 Task: Locate the best spot for whale watching in the USA.
Action: Mouse moved to (101, 40)
Screenshot: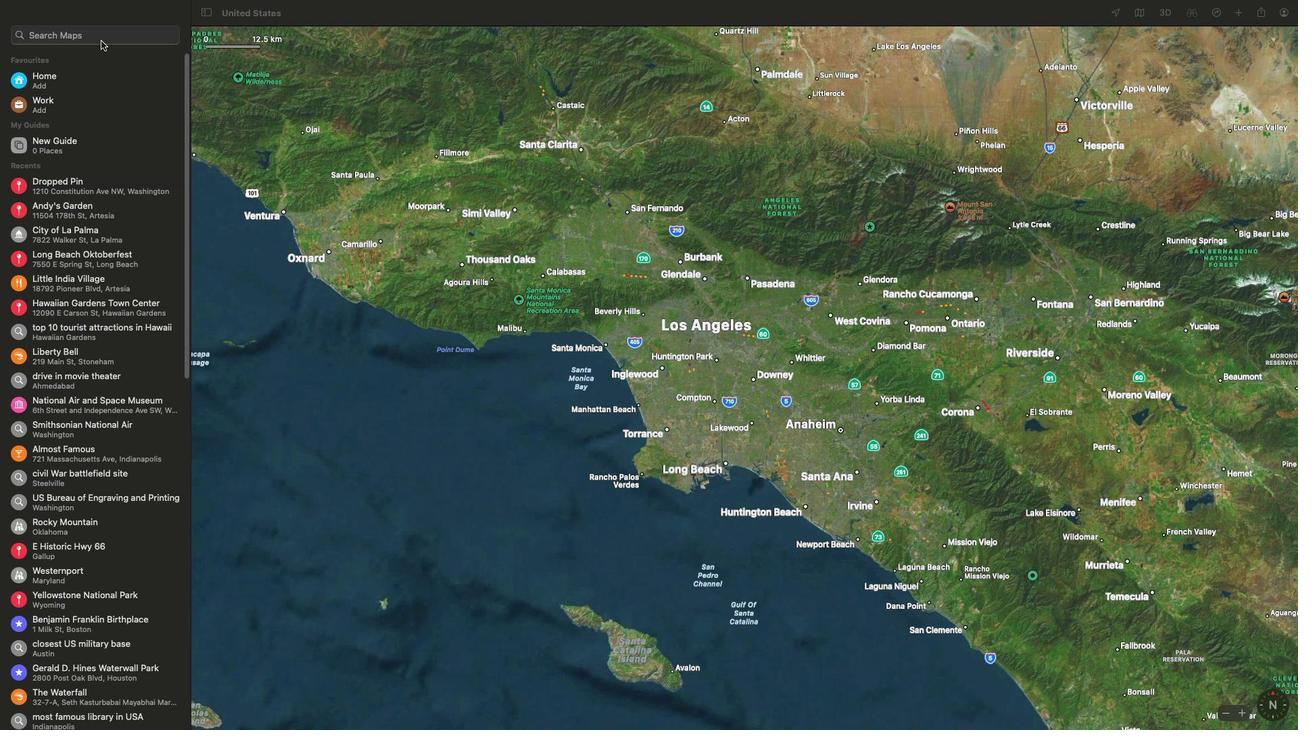
Action: Mouse pressed left at (101, 40)
Screenshot: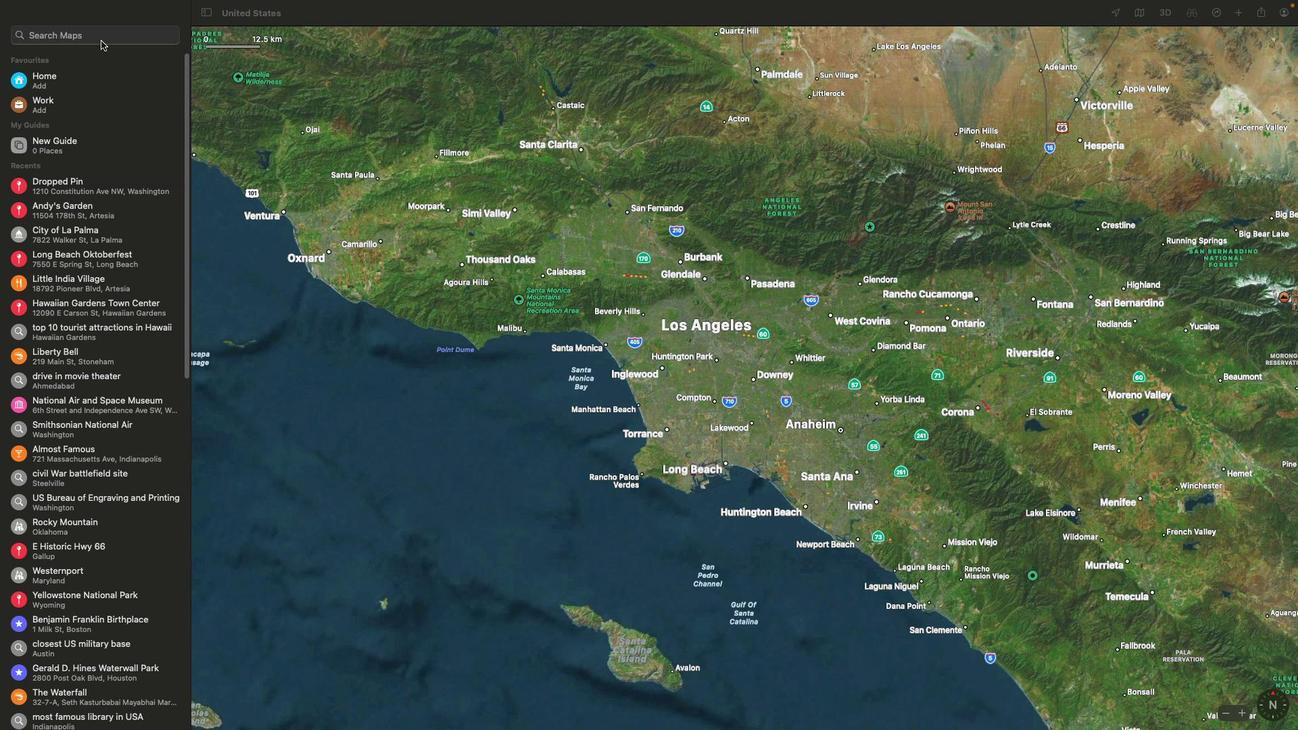 
Action: Key pressed 'w''h''a''l''e'Key.spaceKey.backspaceKey.backspaceKey.backspaceKey.backspaceKey.backspaceKey.backspaceKey.backspaceKey.backspace'b''e''s''t'Key.space's''p''o''t'Key.space'f''o''r'Key.space'w''h''a''l''e'Key.space'w''a''t''c''h''i''n''g'Key.space','Key.space'u''s''a'Key.enter
Screenshot: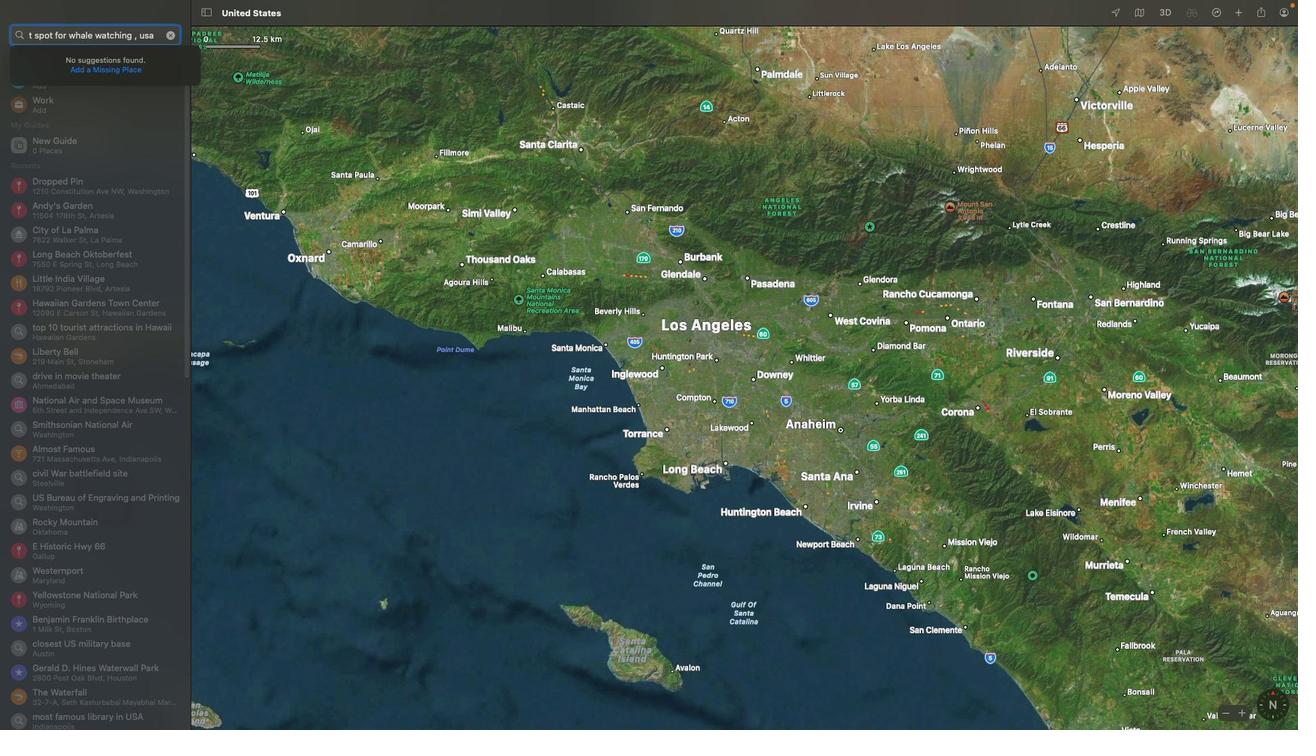 
Action: Mouse moved to (84, 34)
Screenshot: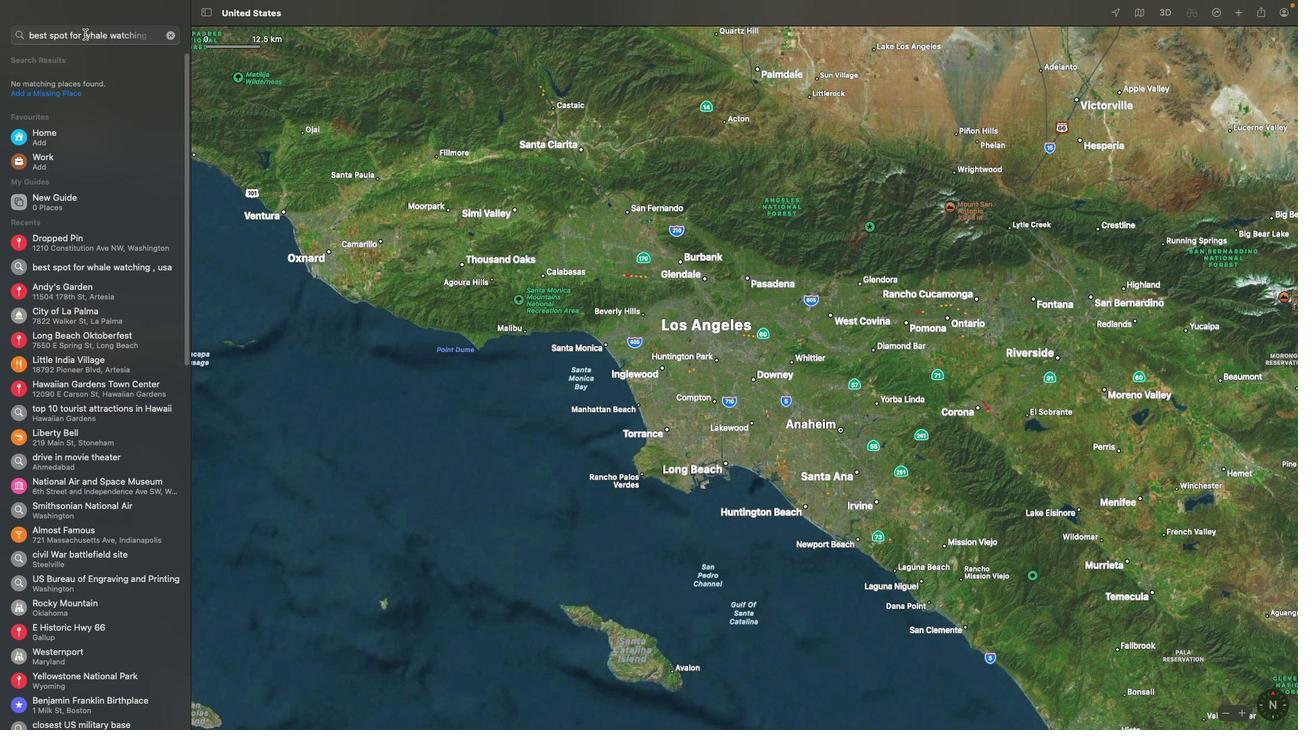 
Action: Mouse pressed left at (84, 34)
Screenshot: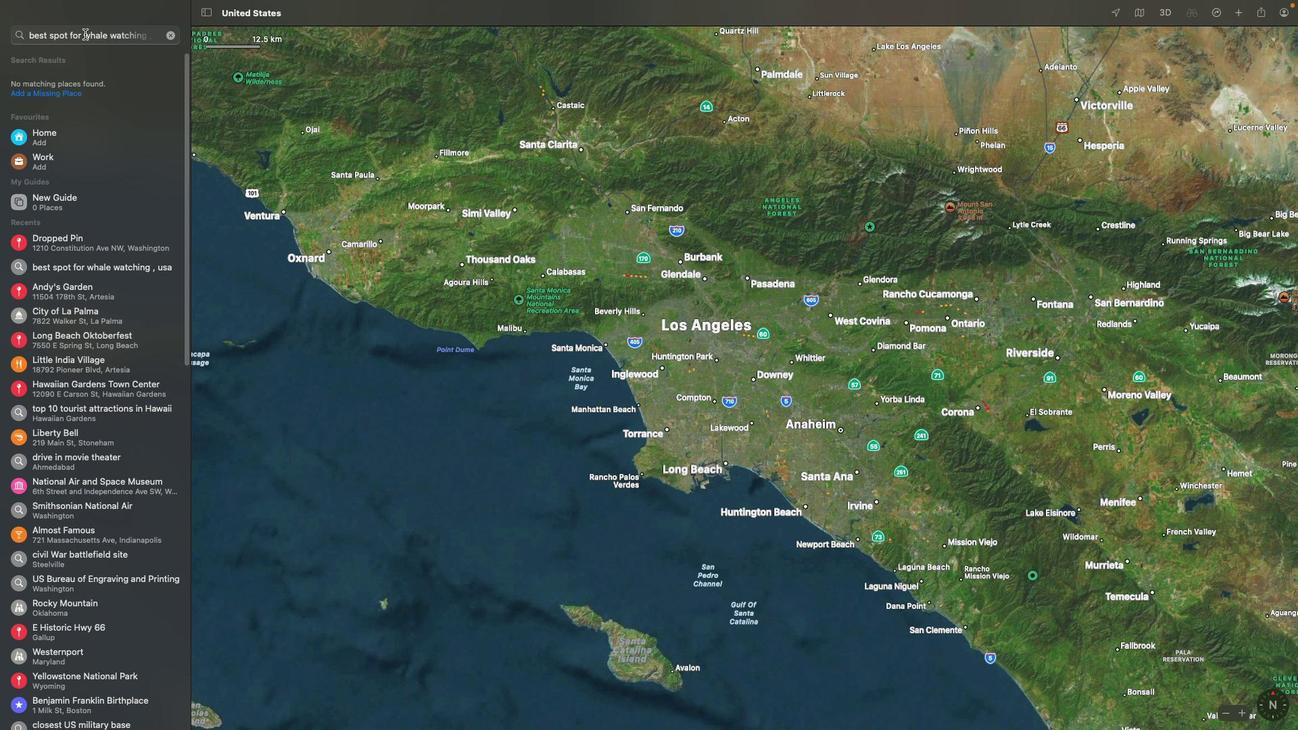 
Action: Mouse moved to (97, 87)
Screenshot: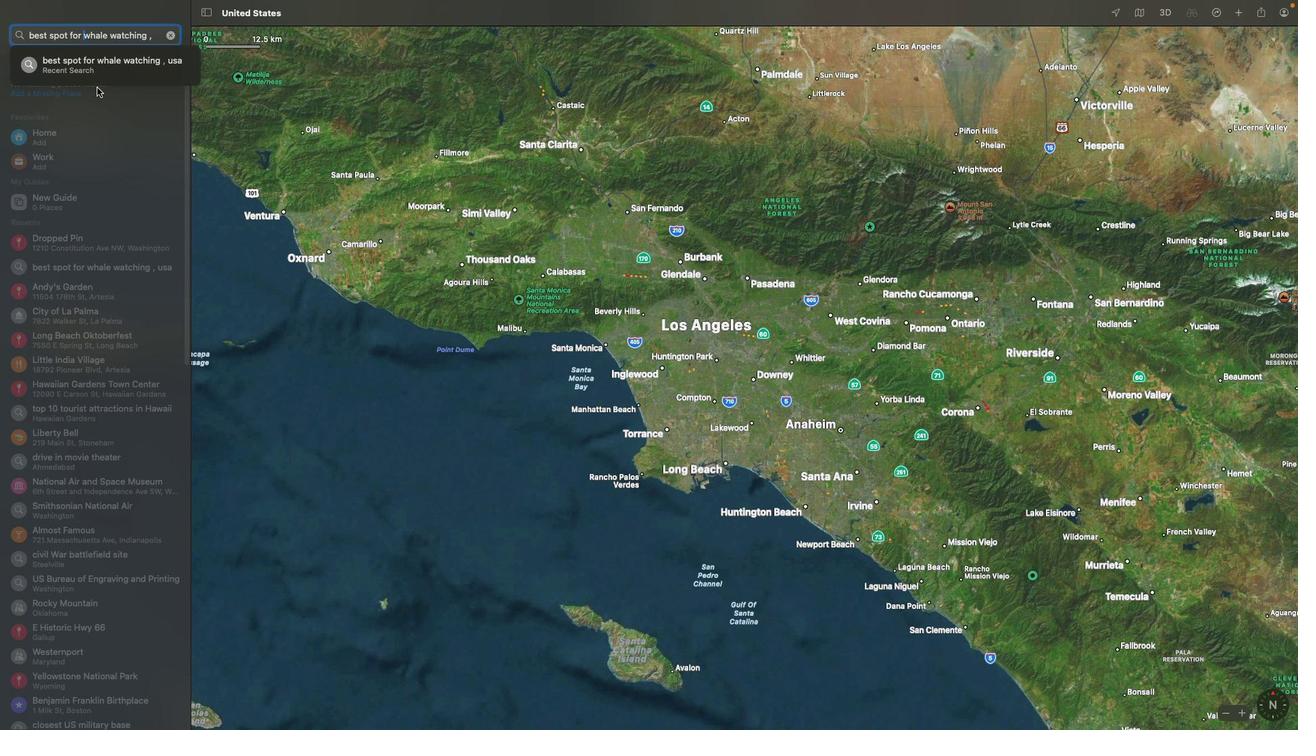 
Action: Key pressed Key.backspaceKey.backspaceKey.backspaceKey.backspaceKey.backspaceKey.backspaceKey.backspaceKey.backspaceKey.backspaceKey.backspaceKey.backspaceKey.backspaceKey.backspaceKey.backspaceKey.backspaceKey.backspaceKey.backspace
Screenshot: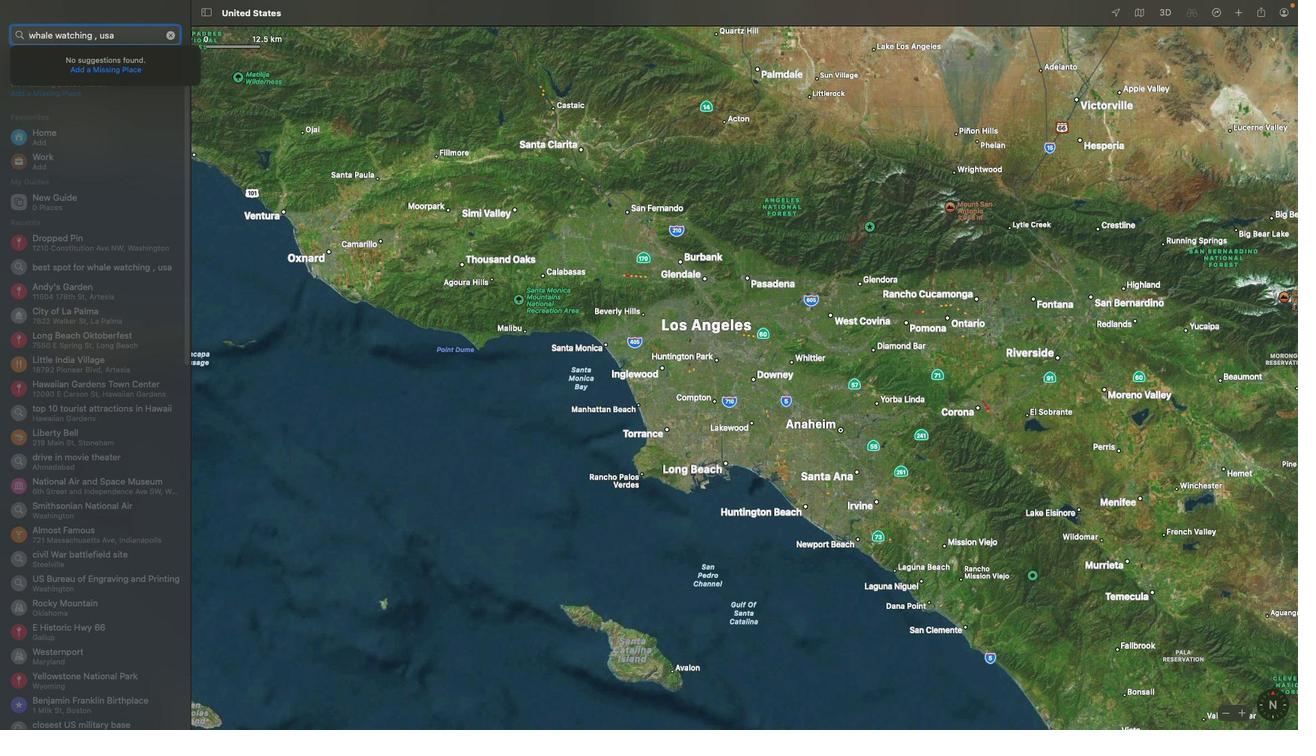 
Action: Mouse moved to (112, 90)
Screenshot: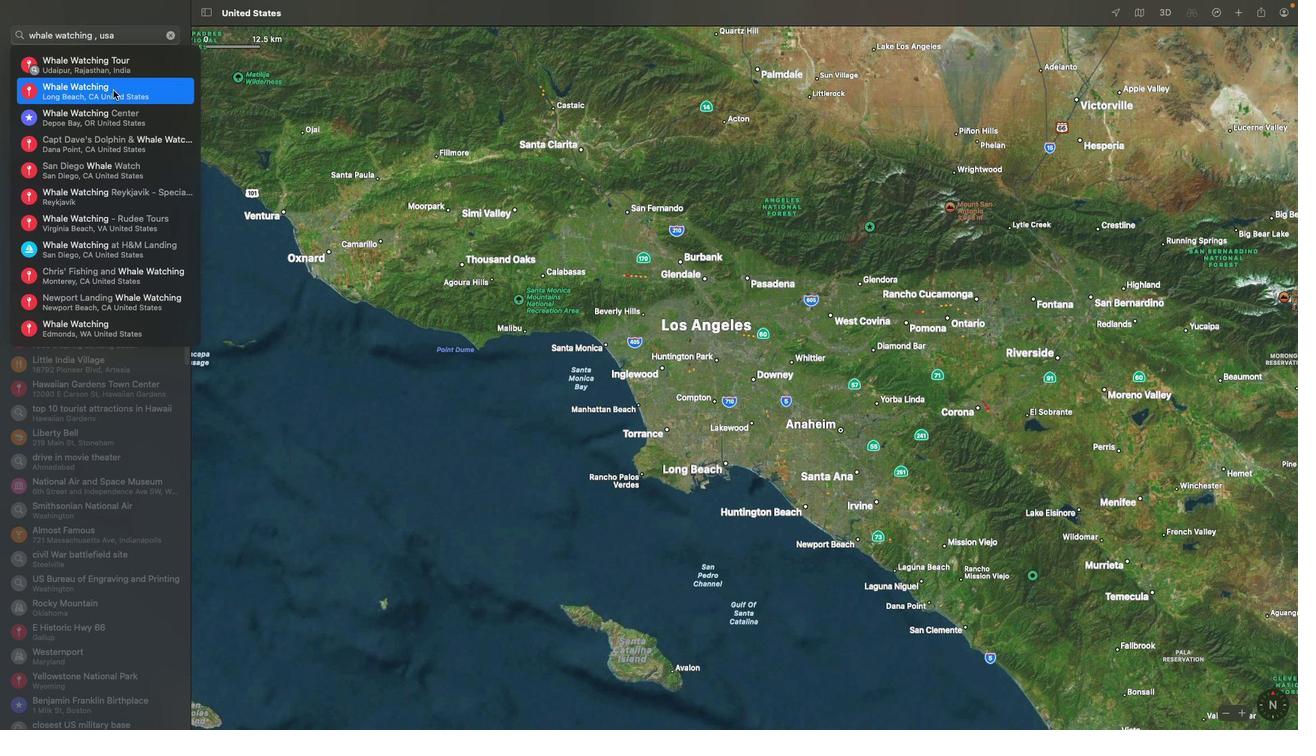 
Action: Mouse pressed left at (112, 90)
Screenshot: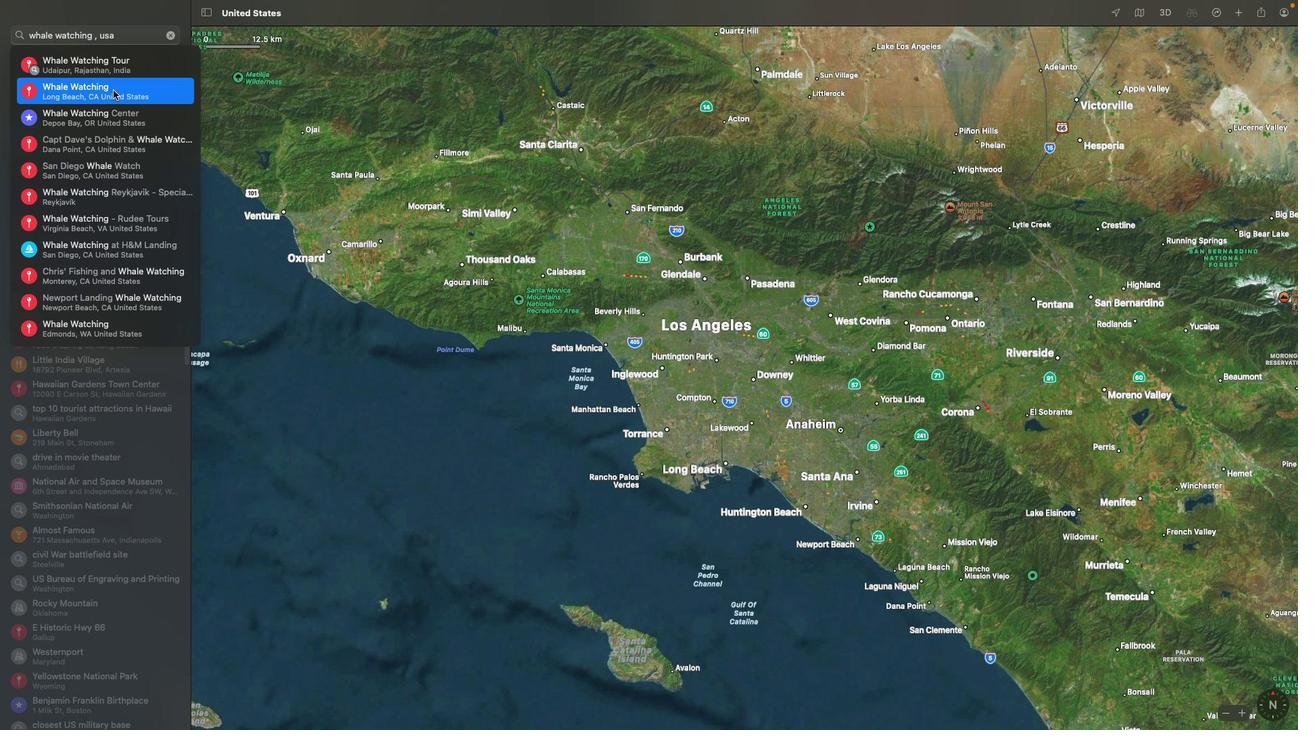 
Action: Mouse moved to (828, 440)
Screenshot: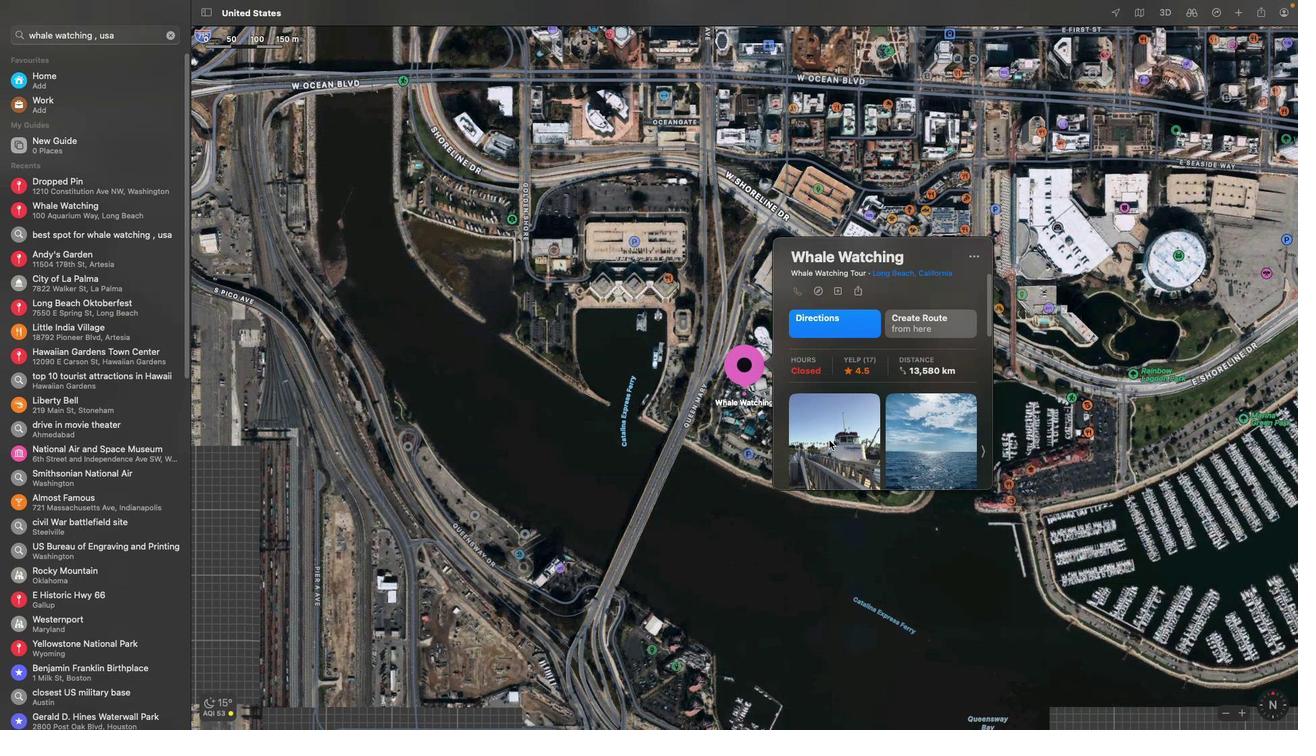 
Action: Mouse scrolled (828, 440) with delta (0, 0)
Screenshot: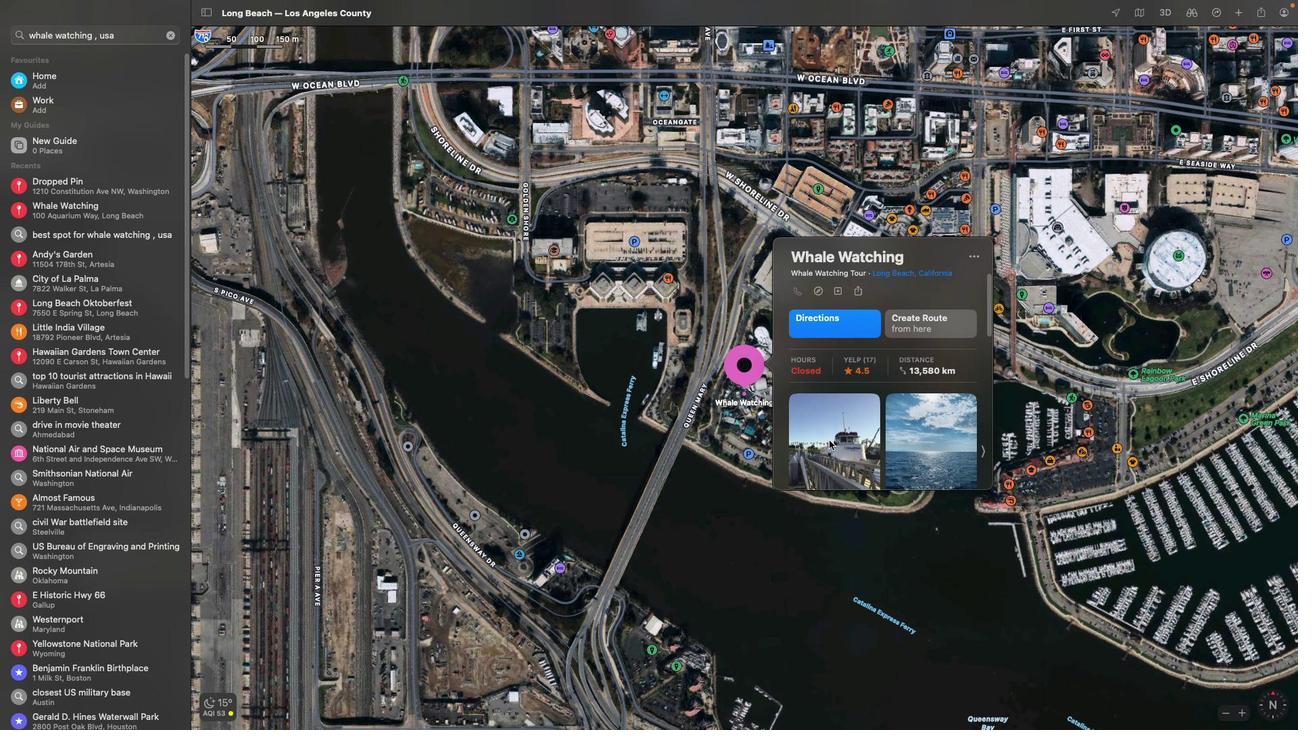 
Action: Mouse scrolled (828, 440) with delta (0, 0)
Screenshot: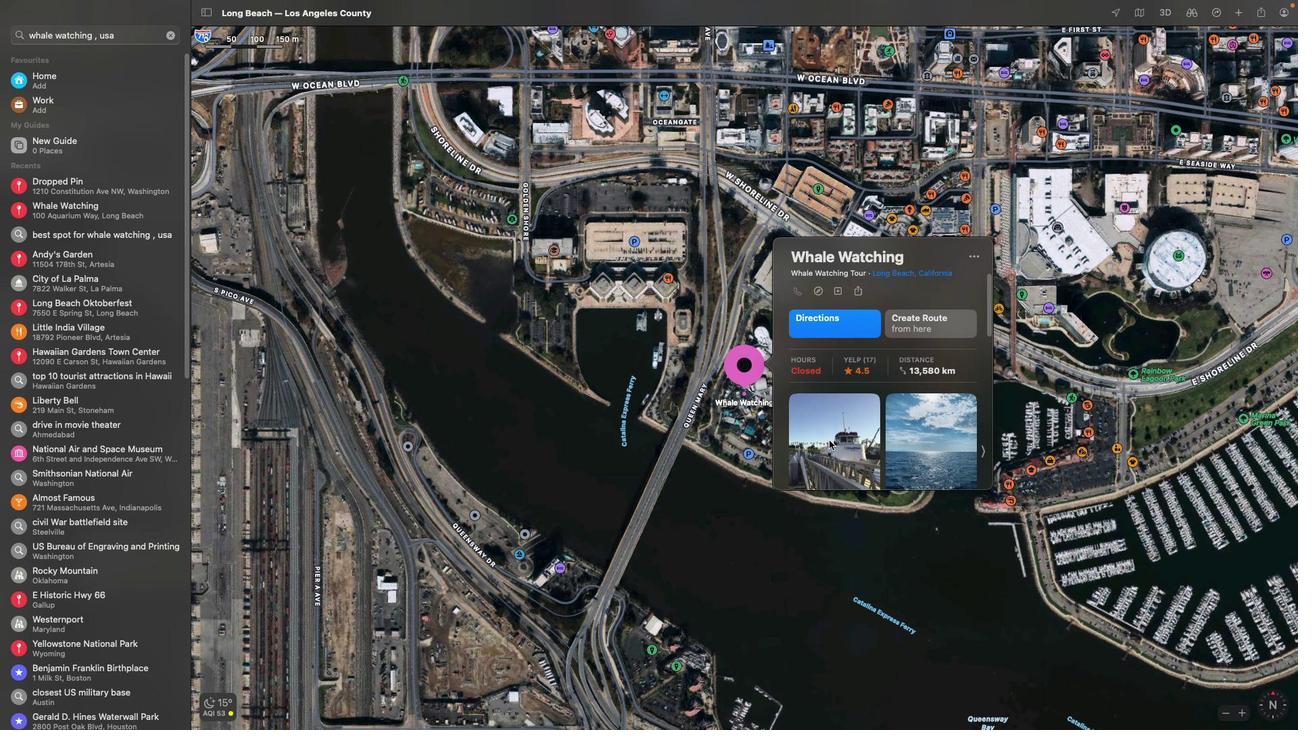
Action: Mouse scrolled (828, 440) with delta (0, -2)
Screenshot: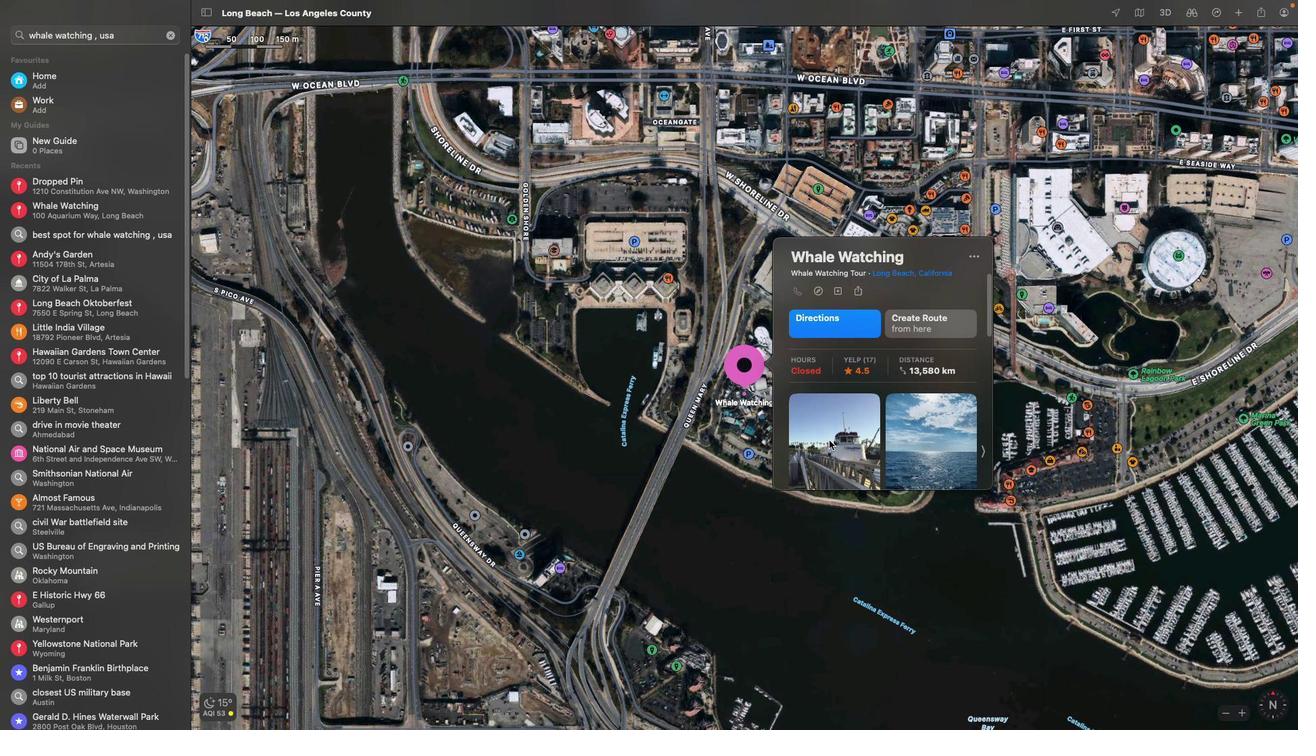 
Action: Mouse scrolled (828, 440) with delta (0, -3)
Screenshot: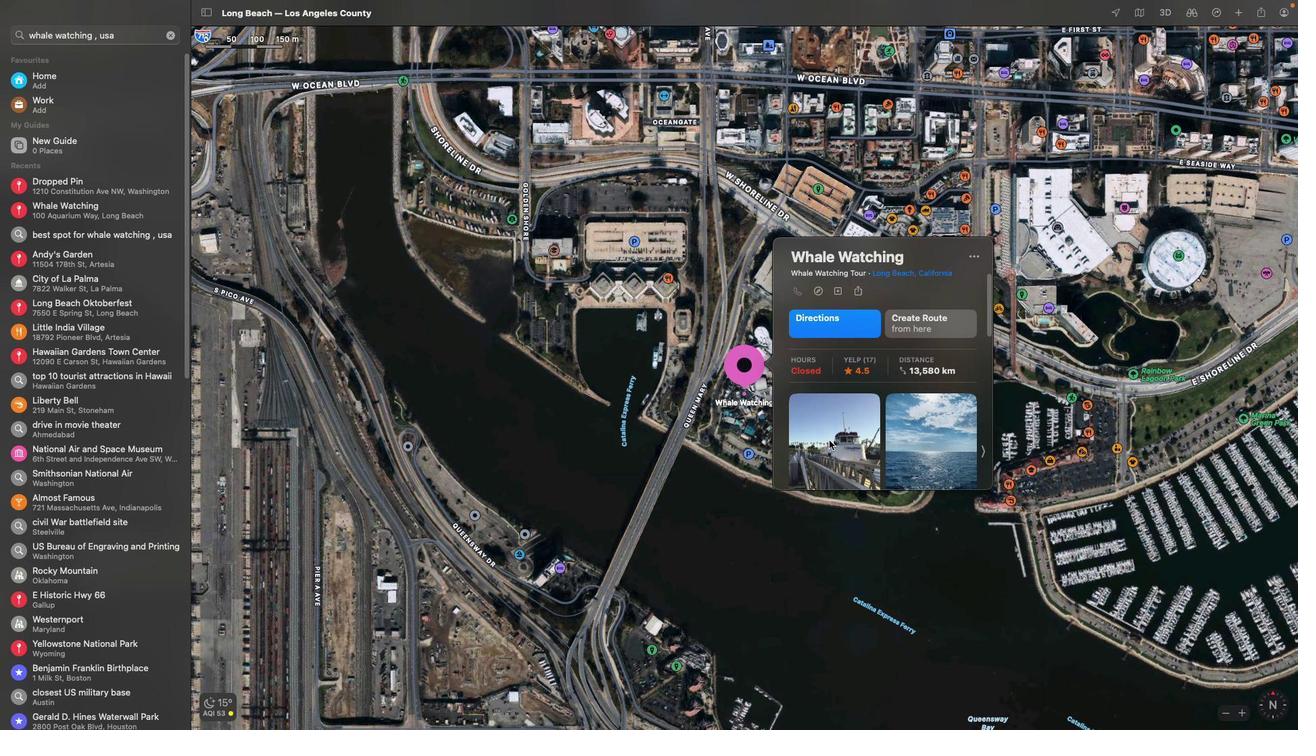 
Action: Mouse scrolled (828, 440) with delta (0, -4)
Screenshot: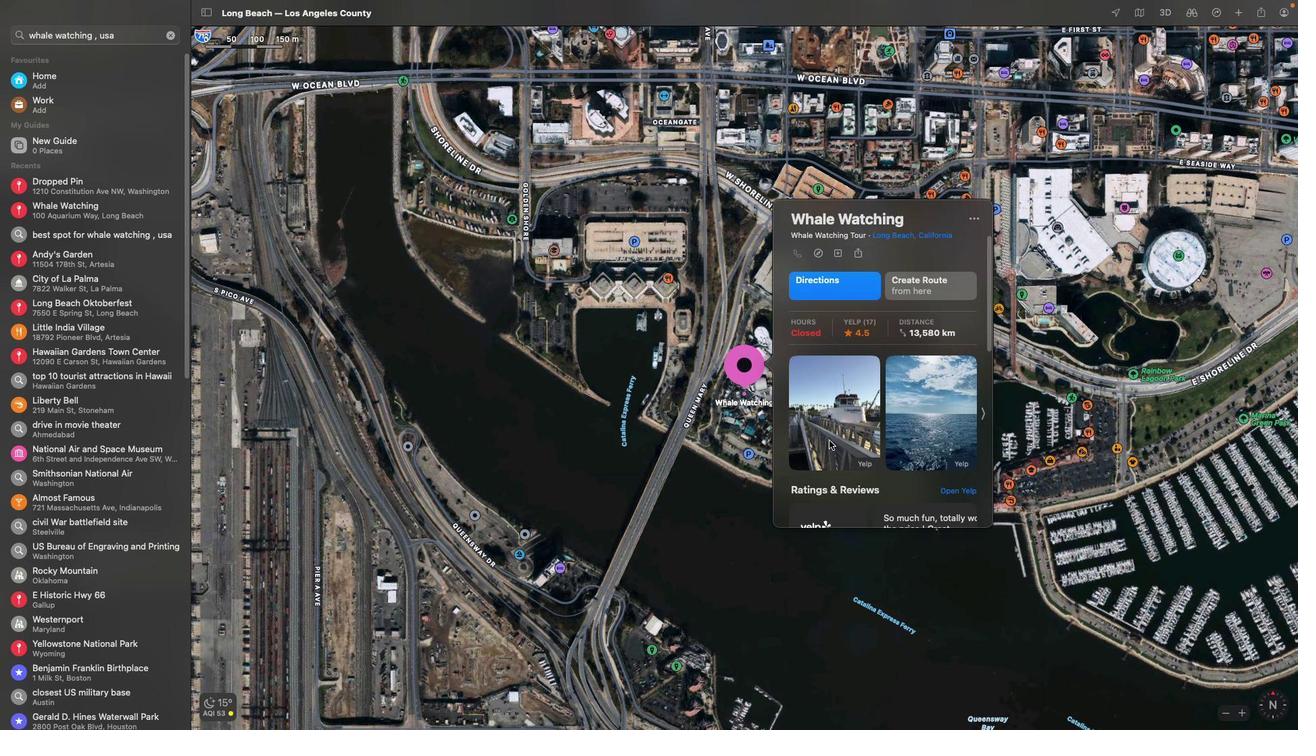 
Action: Mouse scrolled (828, 440) with delta (0, -4)
Screenshot: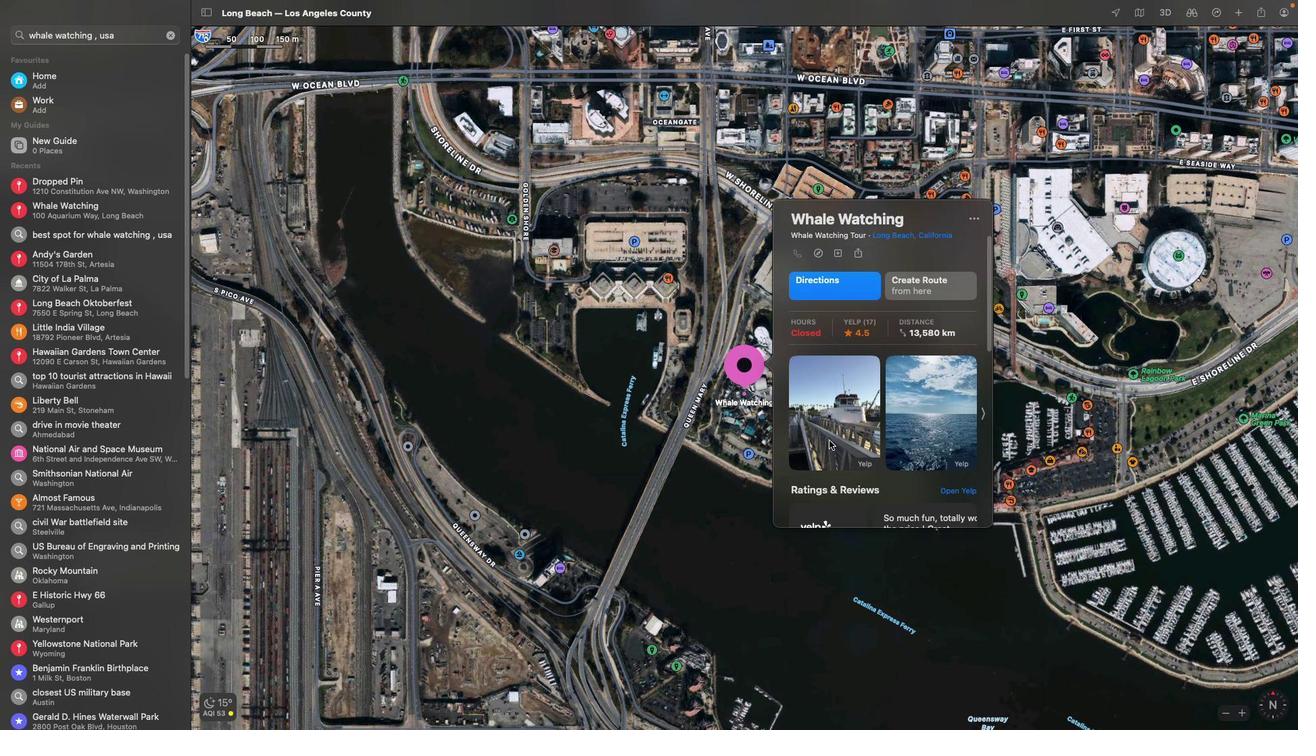 
Action: Mouse scrolled (828, 440) with delta (0, 0)
Screenshot: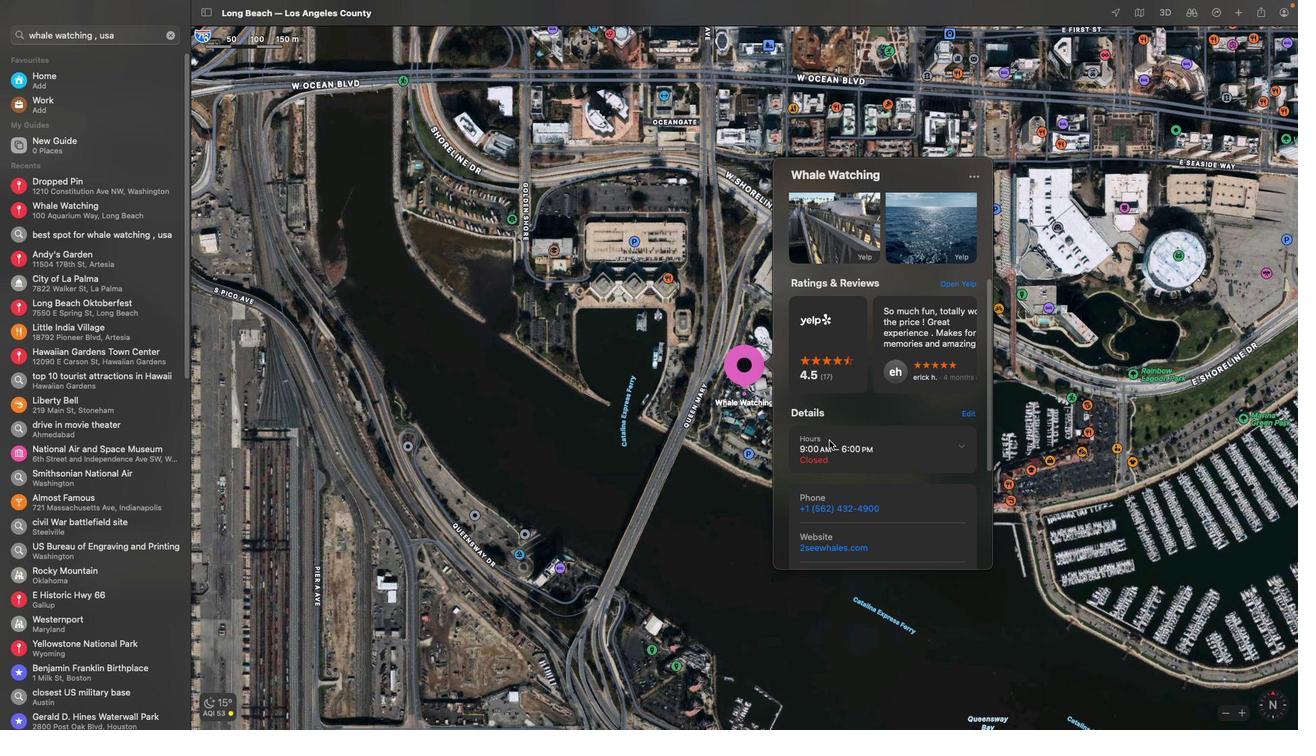 
Action: Mouse scrolled (828, 440) with delta (0, 0)
Screenshot: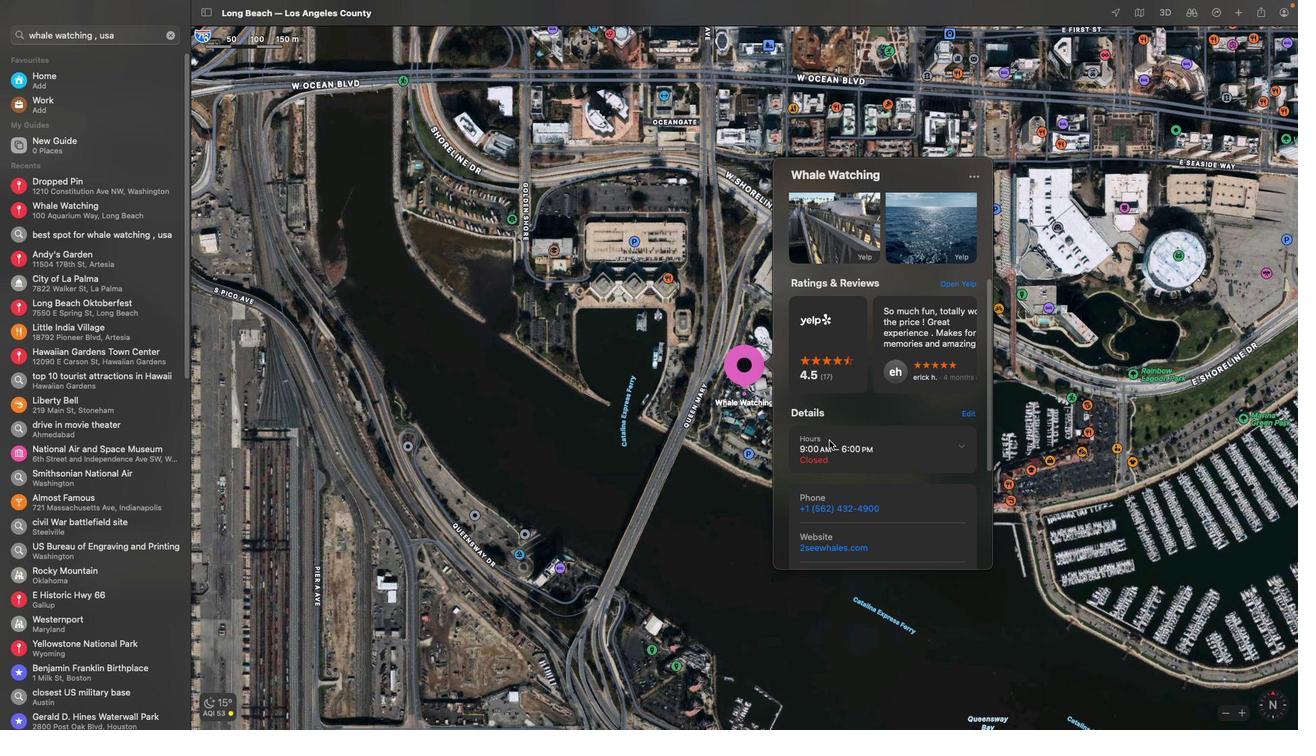 
Action: Mouse scrolled (828, 440) with delta (0, -2)
Screenshot: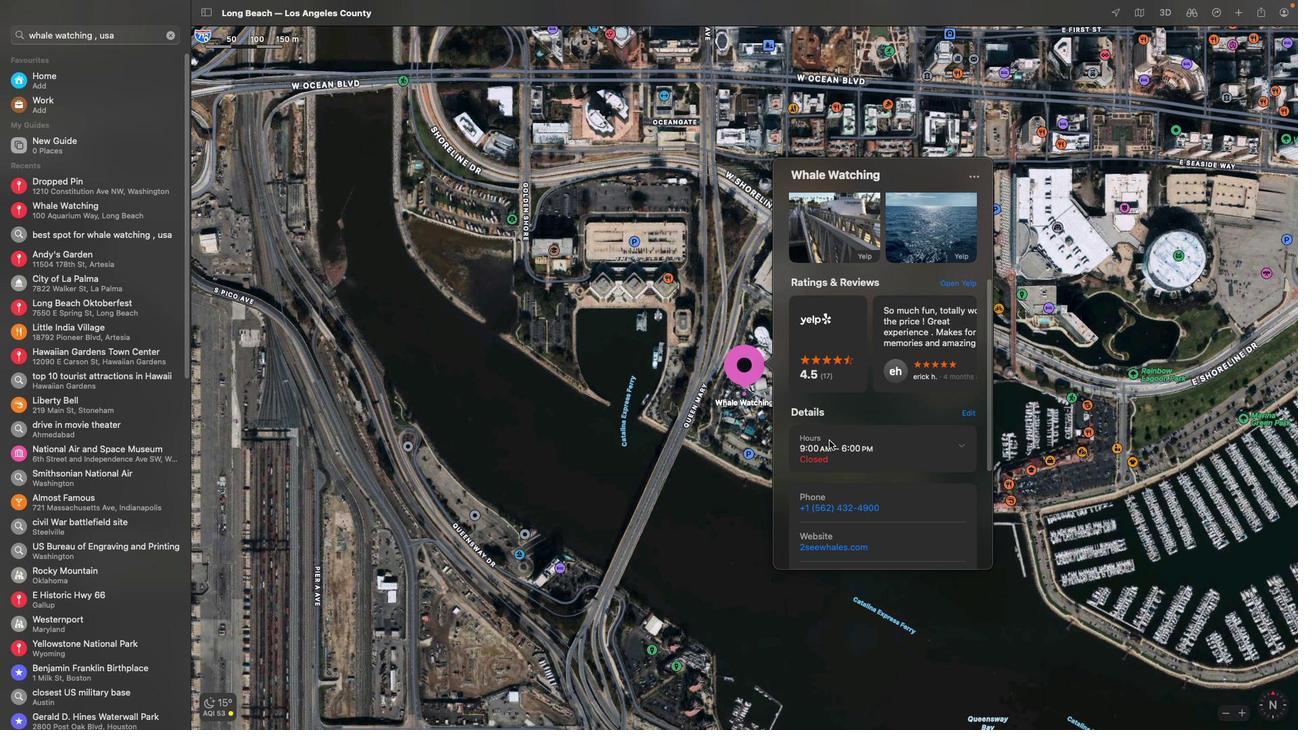 
Action: Mouse scrolled (828, 440) with delta (0, -3)
Screenshot: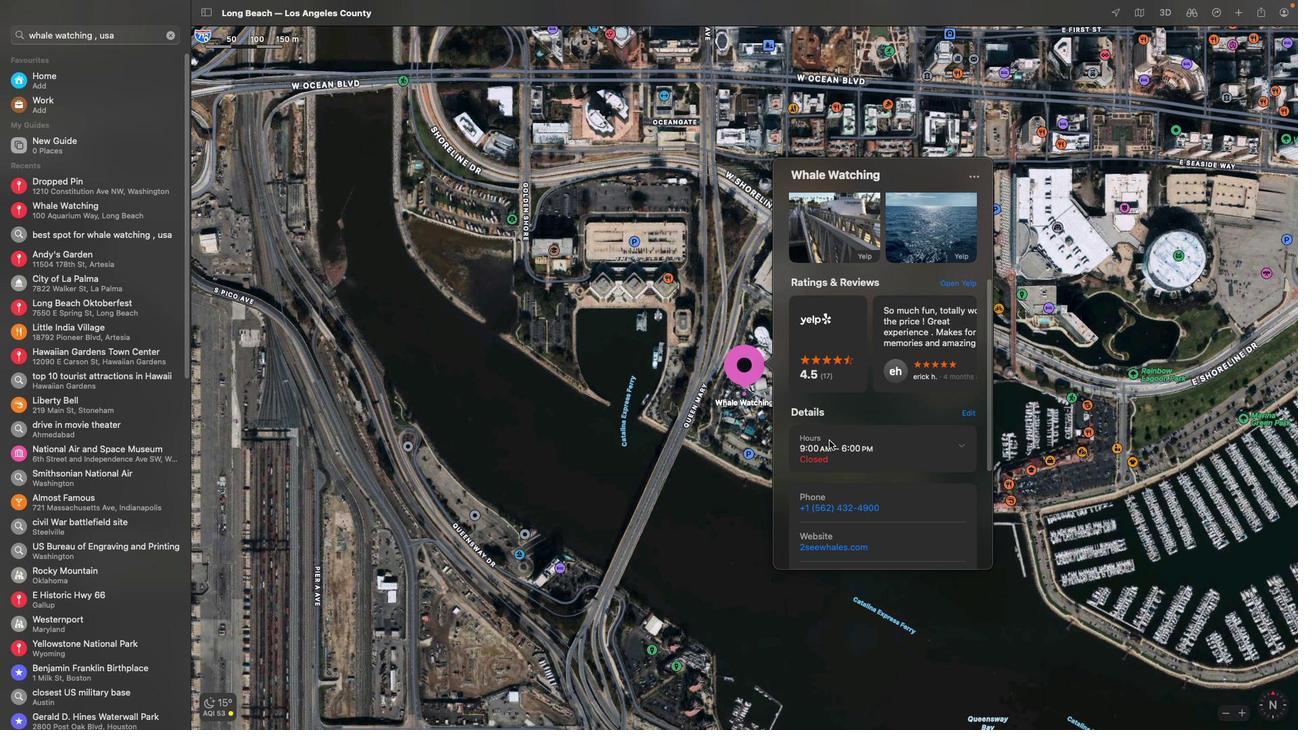 
Action: Mouse scrolled (828, 440) with delta (0, -4)
Screenshot: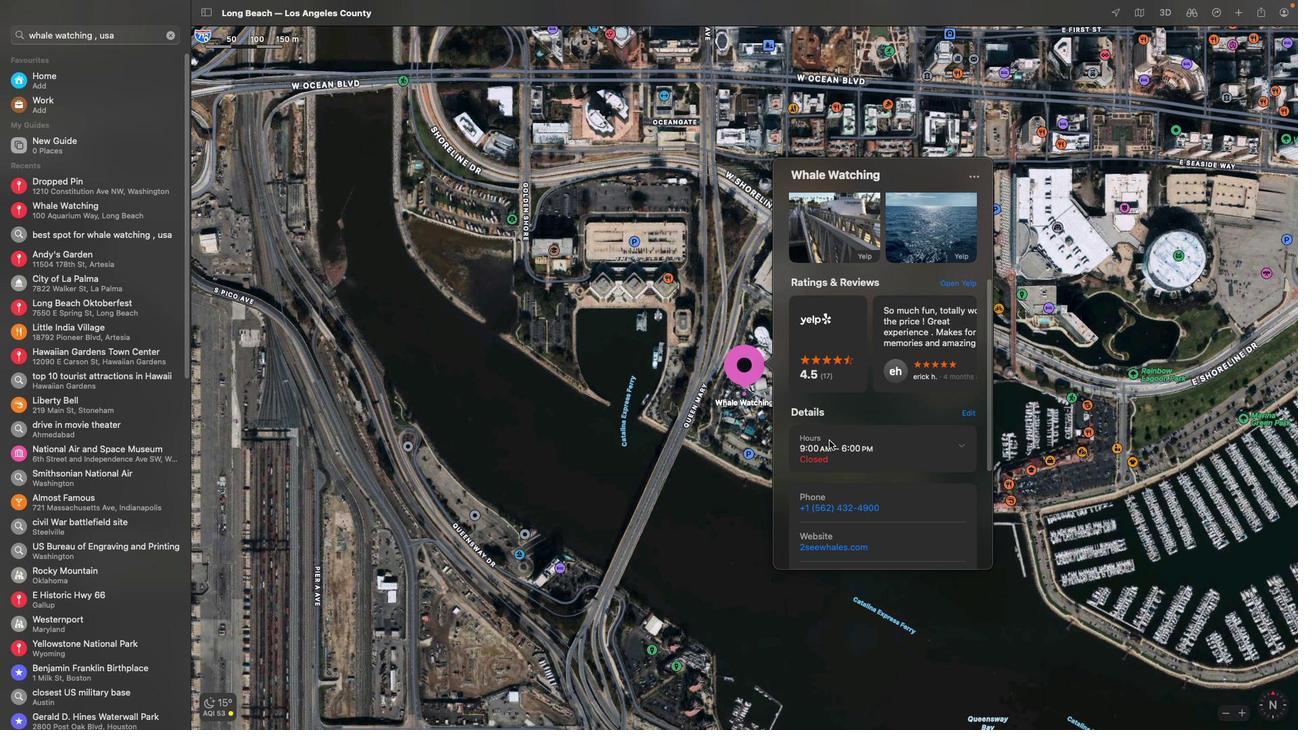 
Action: Mouse scrolled (828, 440) with delta (0, -4)
Screenshot: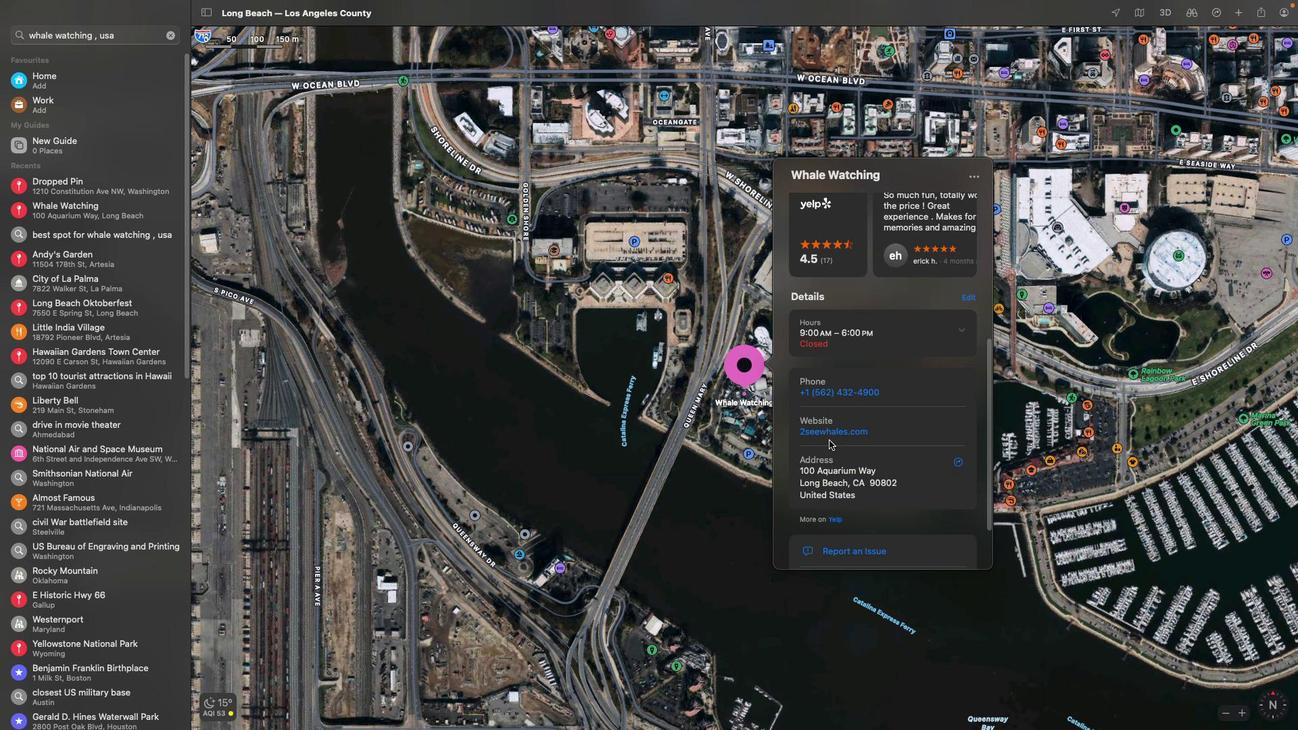 
Action: Mouse scrolled (828, 440) with delta (0, 0)
Screenshot: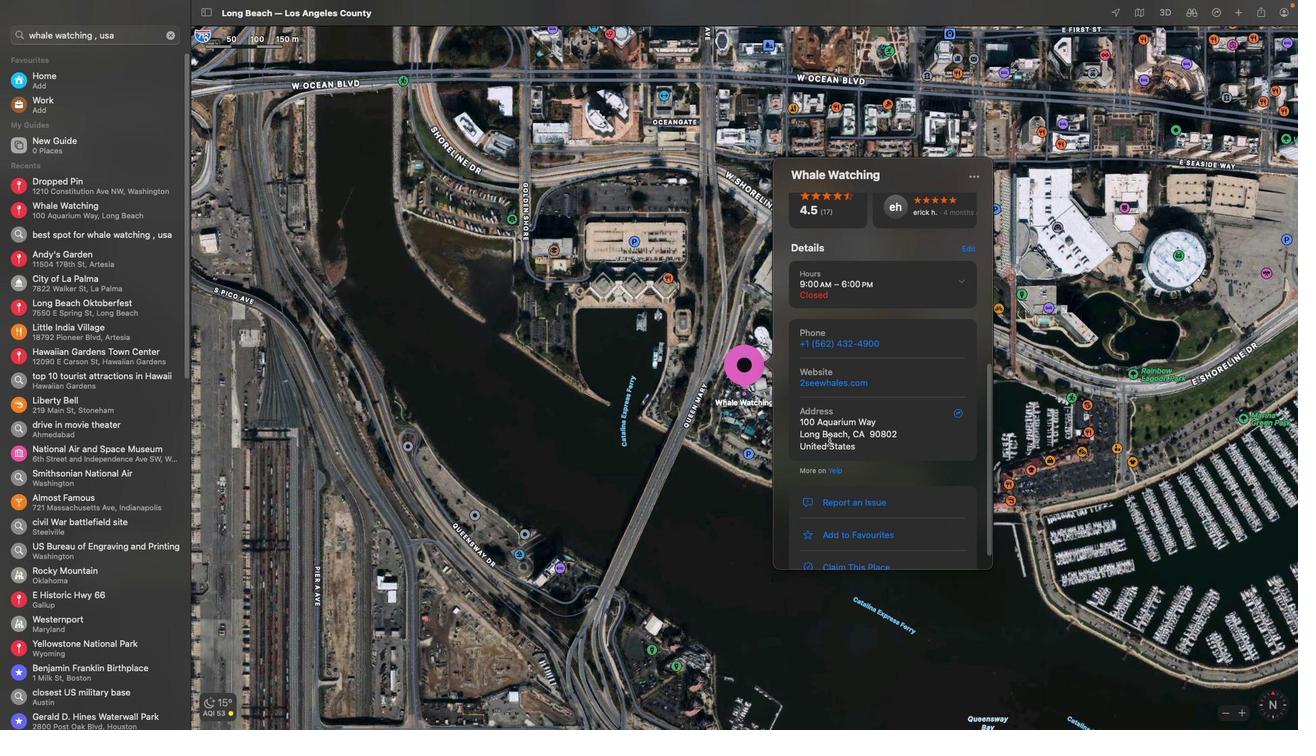 
Action: Mouse scrolled (828, 440) with delta (0, 0)
Screenshot: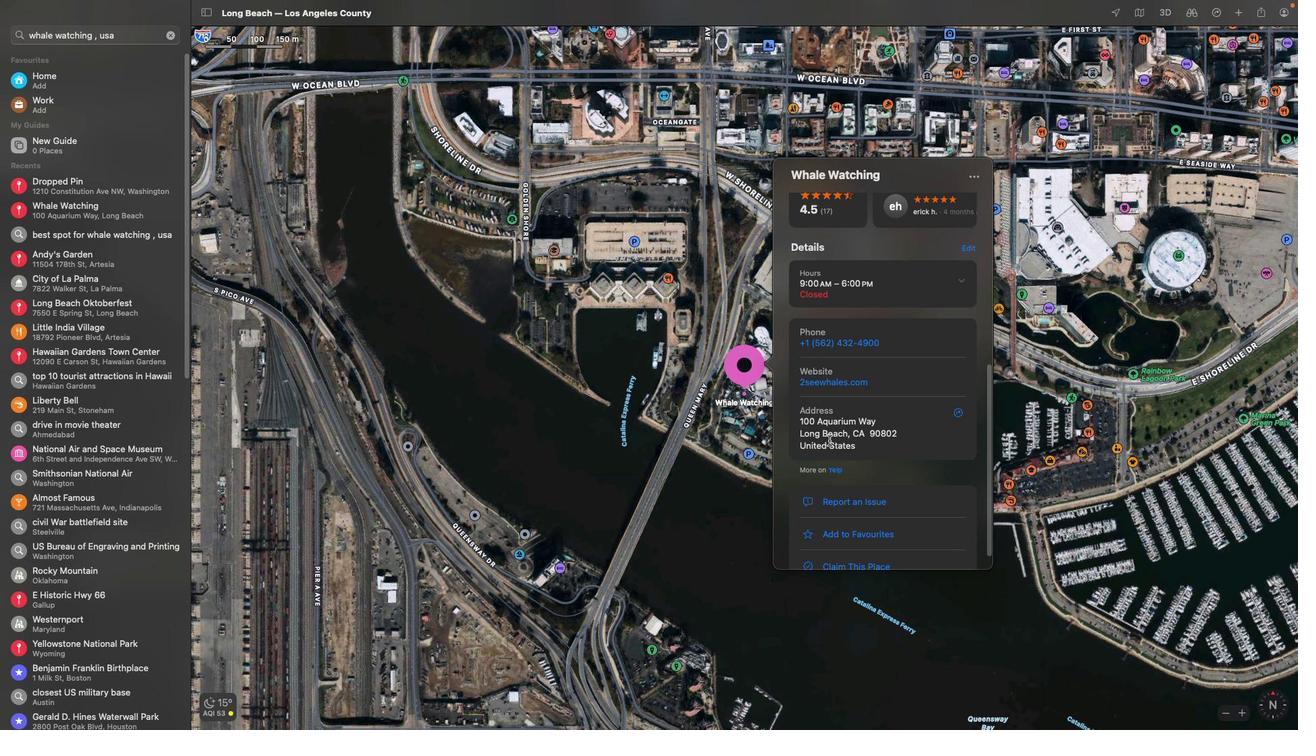 
Action: Mouse scrolled (828, 440) with delta (0, -2)
Screenshot: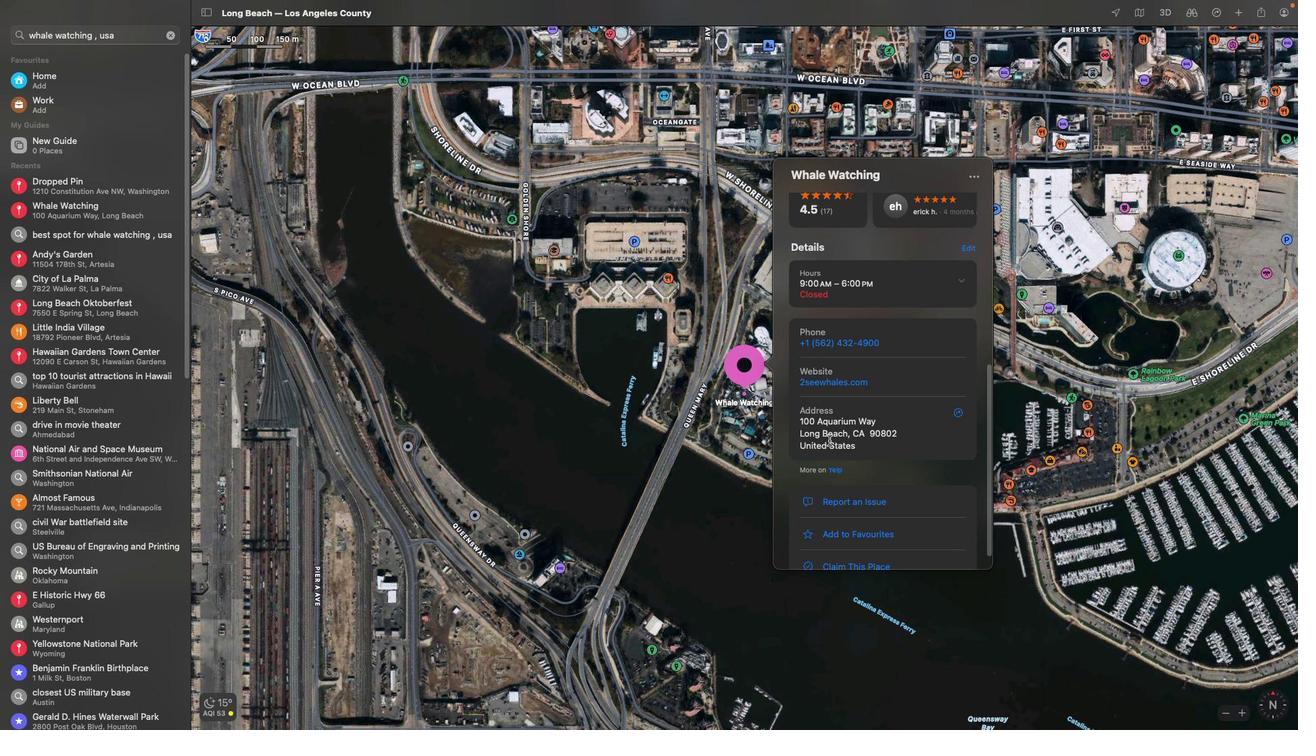 
Action: Mouse scrolled (828, 440) with delta (0, -3)
Screenshot: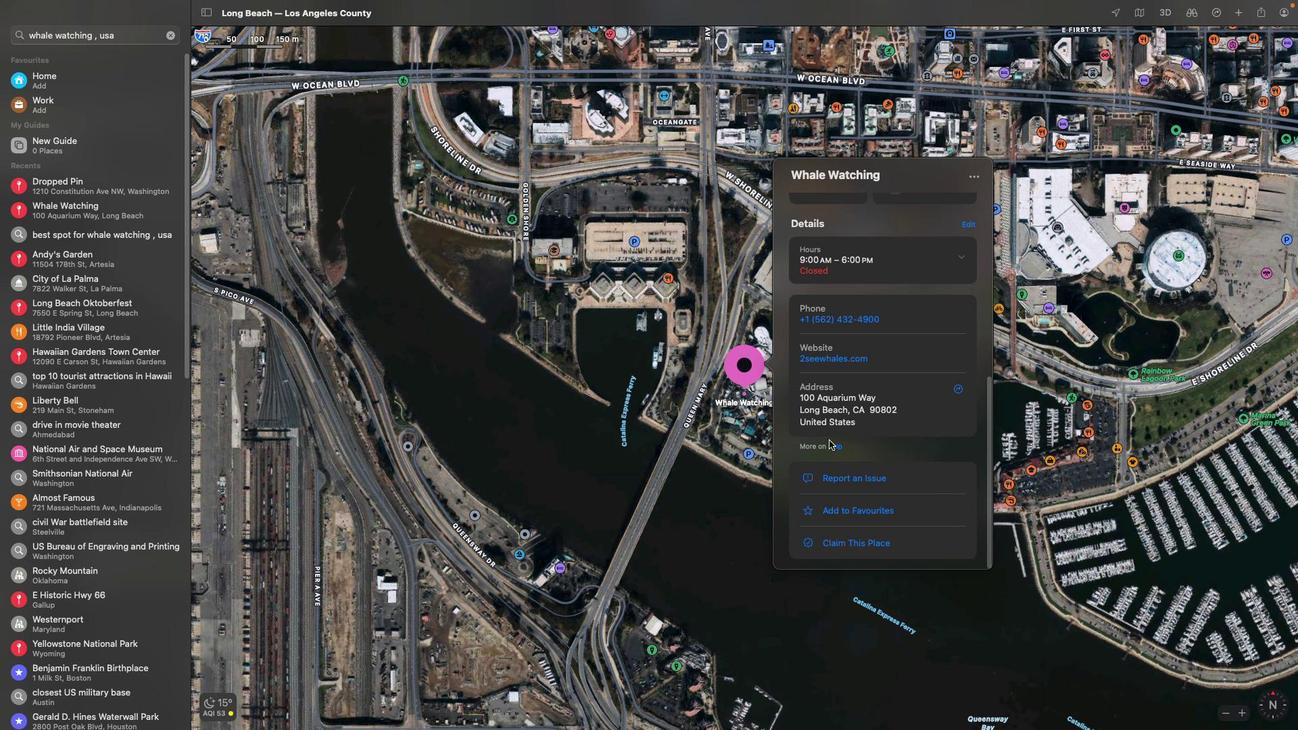 
Action: Mouse scrolled (828, 440) with delta (0, -4)
Screenshot: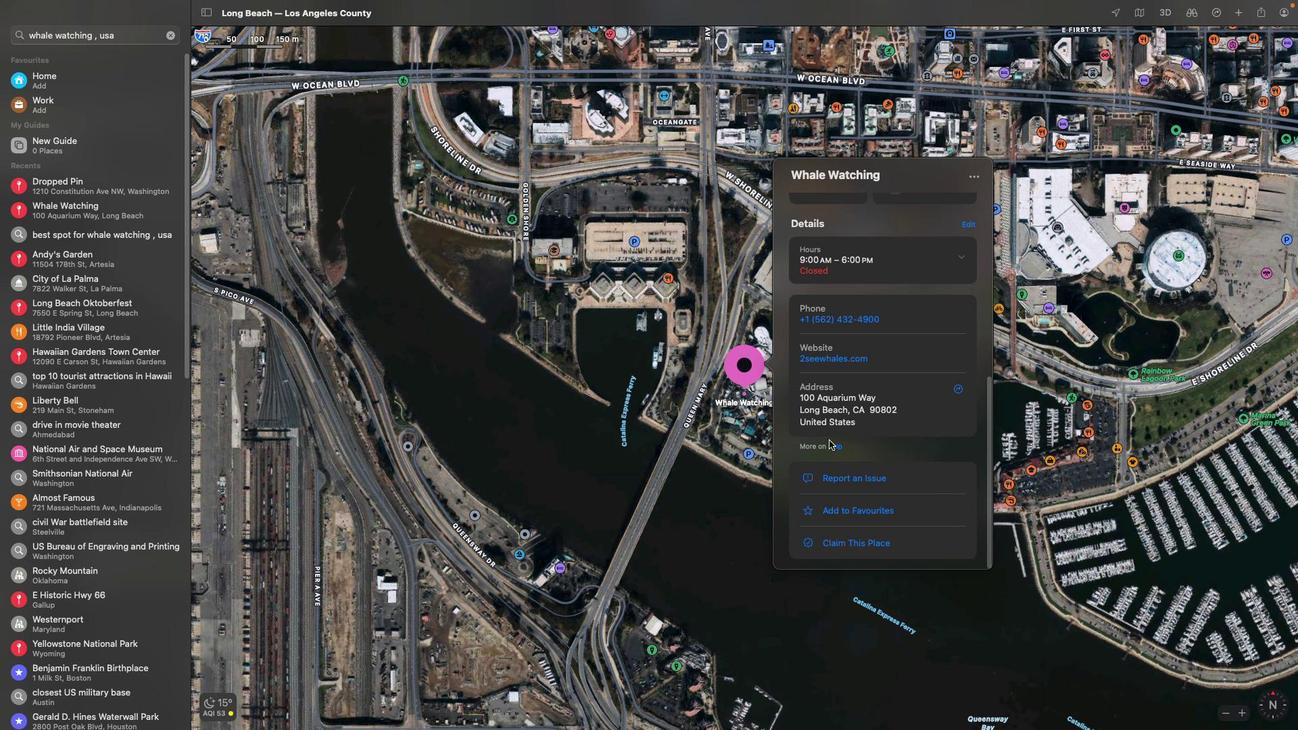 
Action: Mouse scrolled (828, 440) with delta (0, -4)
Screenshot: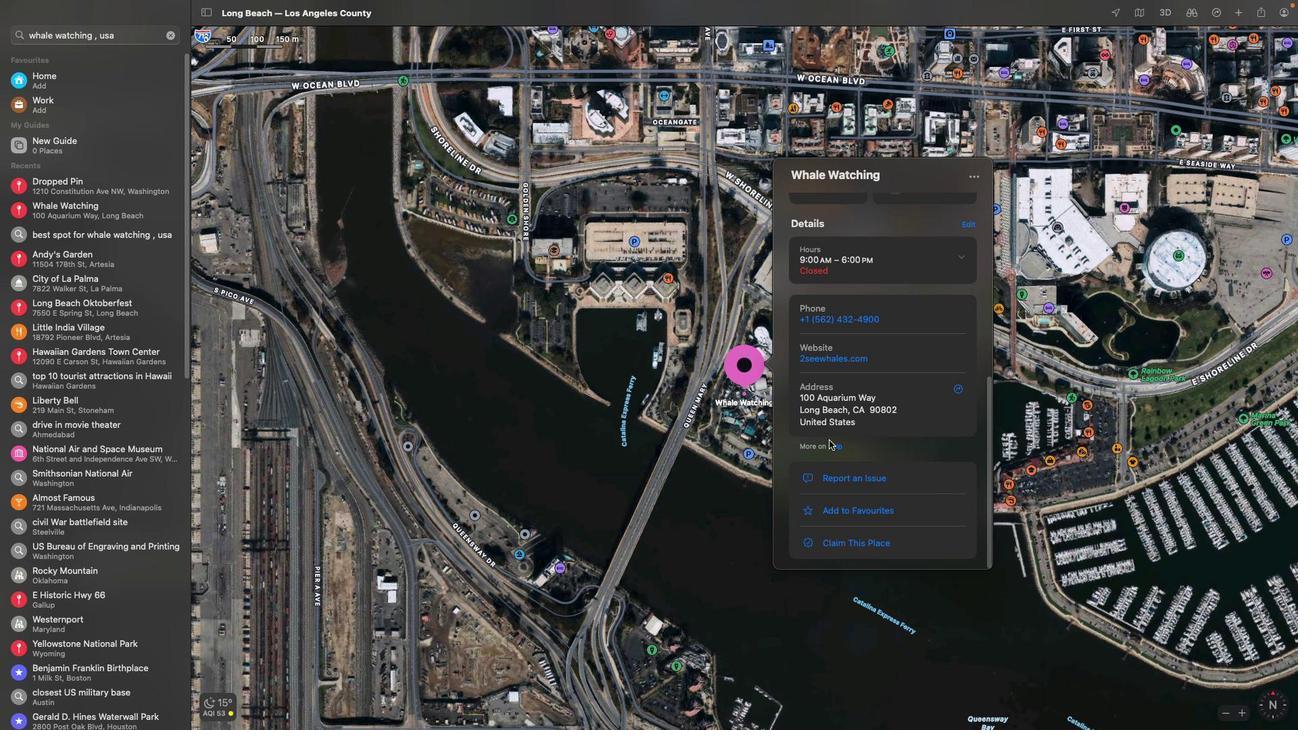 
Action: Mouse scrolled (828, 440) with delta (0, -4)
Screenshot: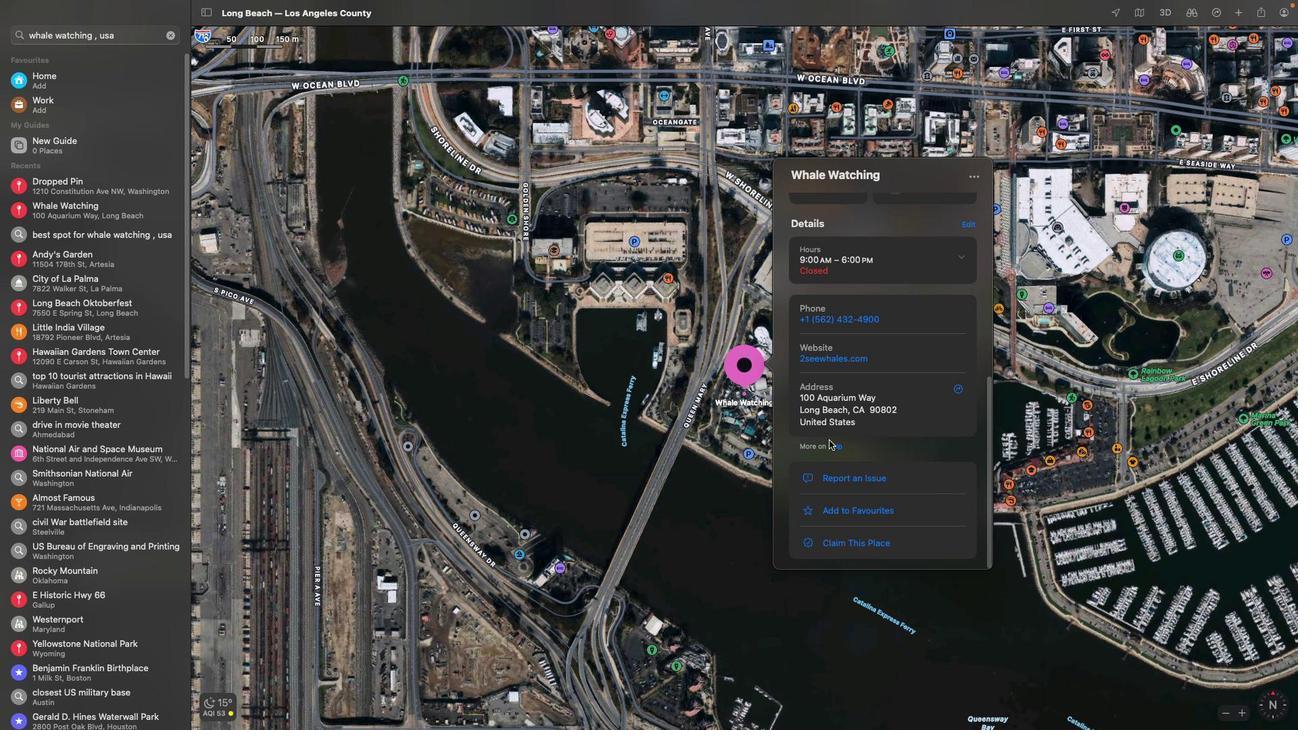 
Action: Mouse scrolled (828, 440) with delta (0, 0)
Screenshot: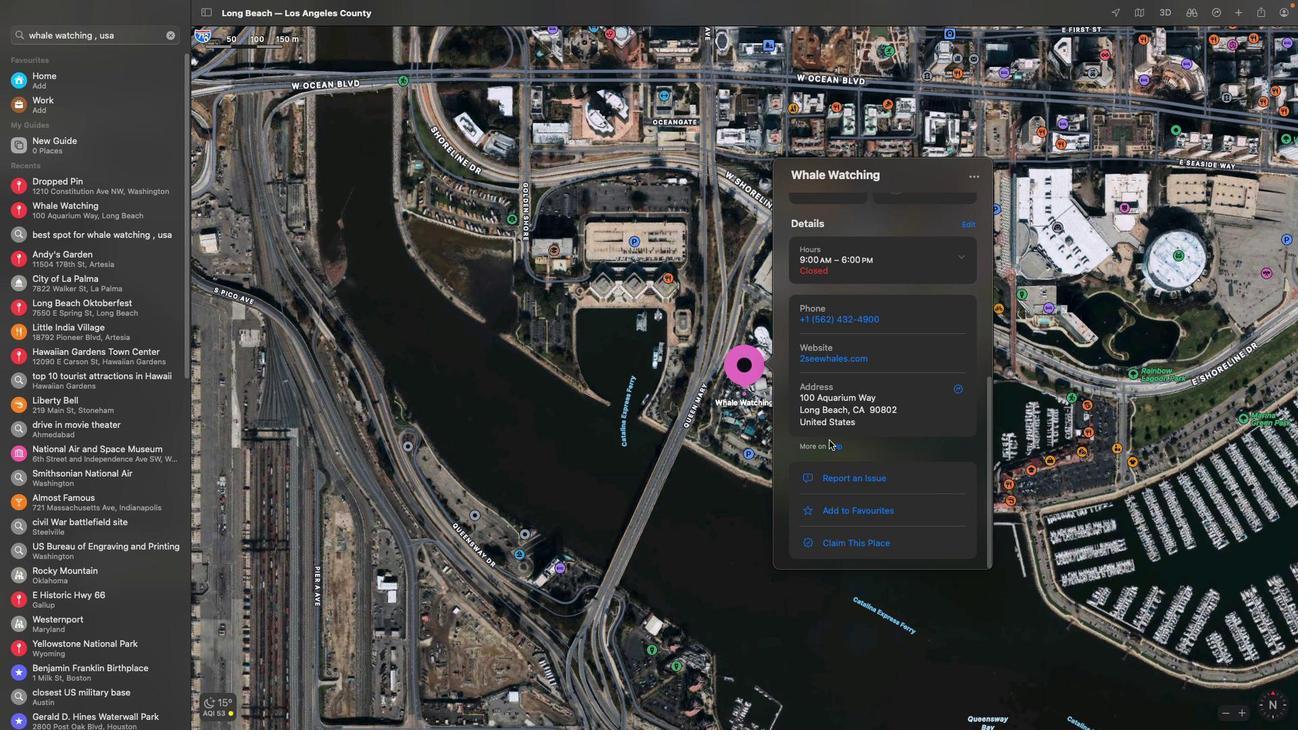 
Action: Mouse scrolled (828, 440) with delta (0, 0)
Screenshot: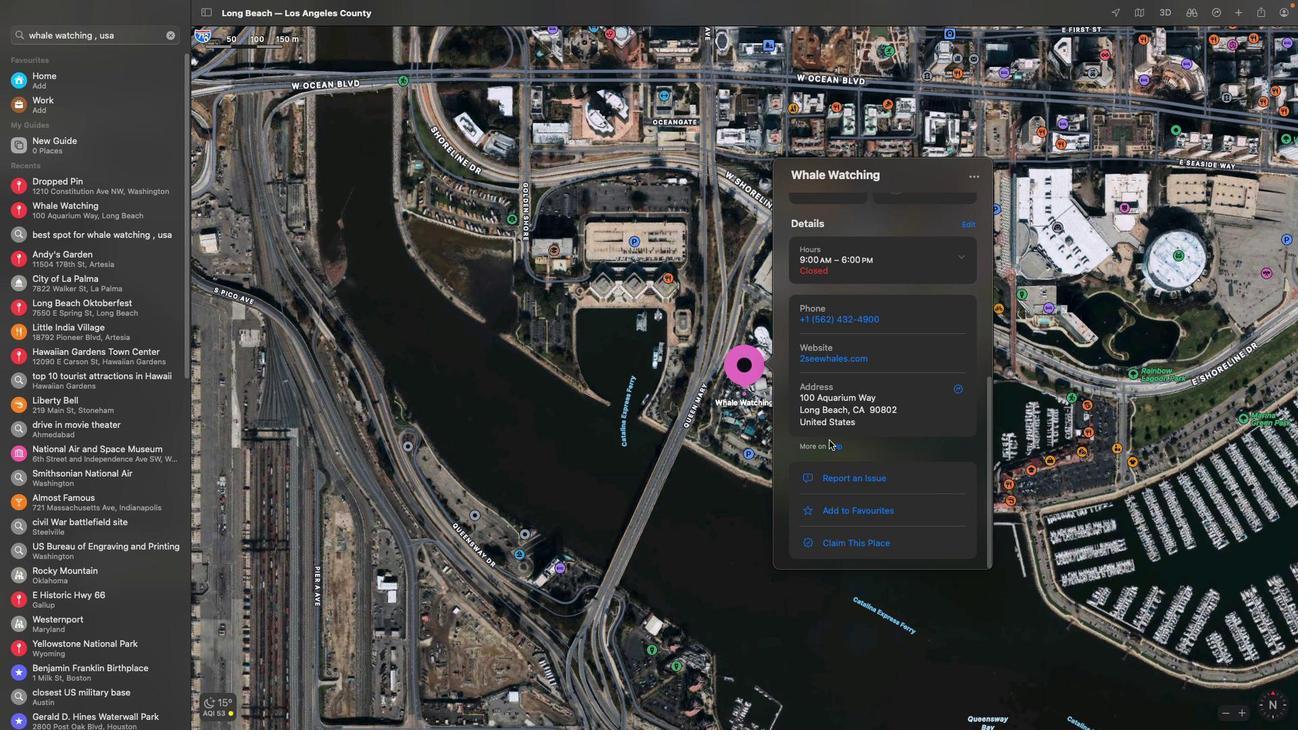 
Action: Mouse scrolled (828, 440) with delta (0, -2)
Screenshot: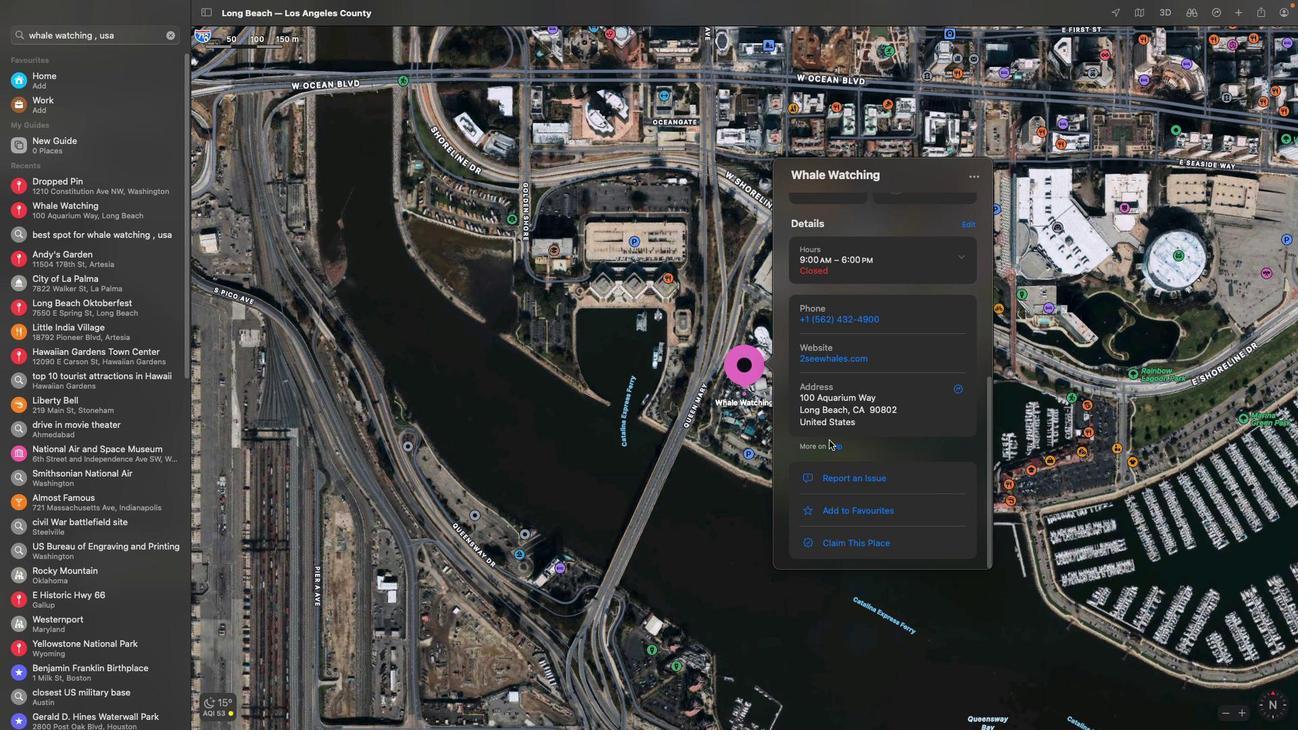 
Action: Mouse scrolled (828, 440) with delta (0, -3)
Screenshot: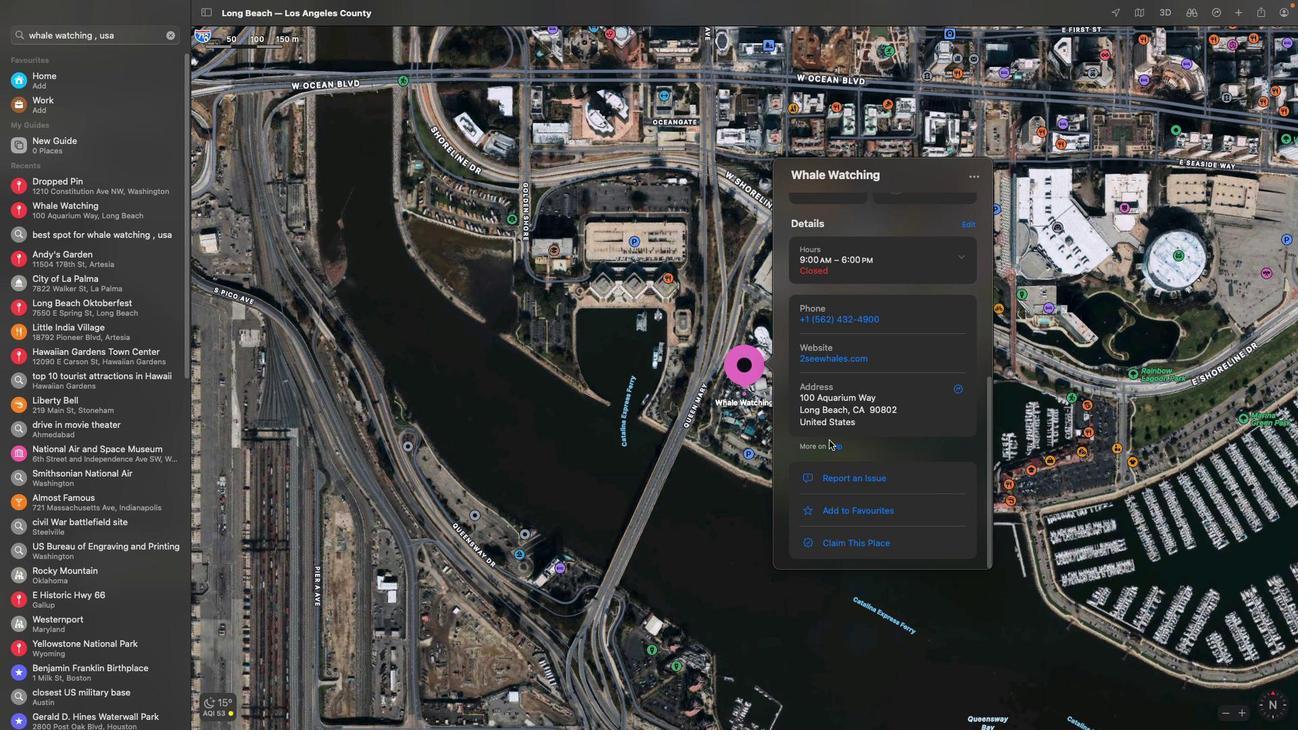 
Action: Mouse scrolled (828, 440) with delta (0, -4)
Screenshot: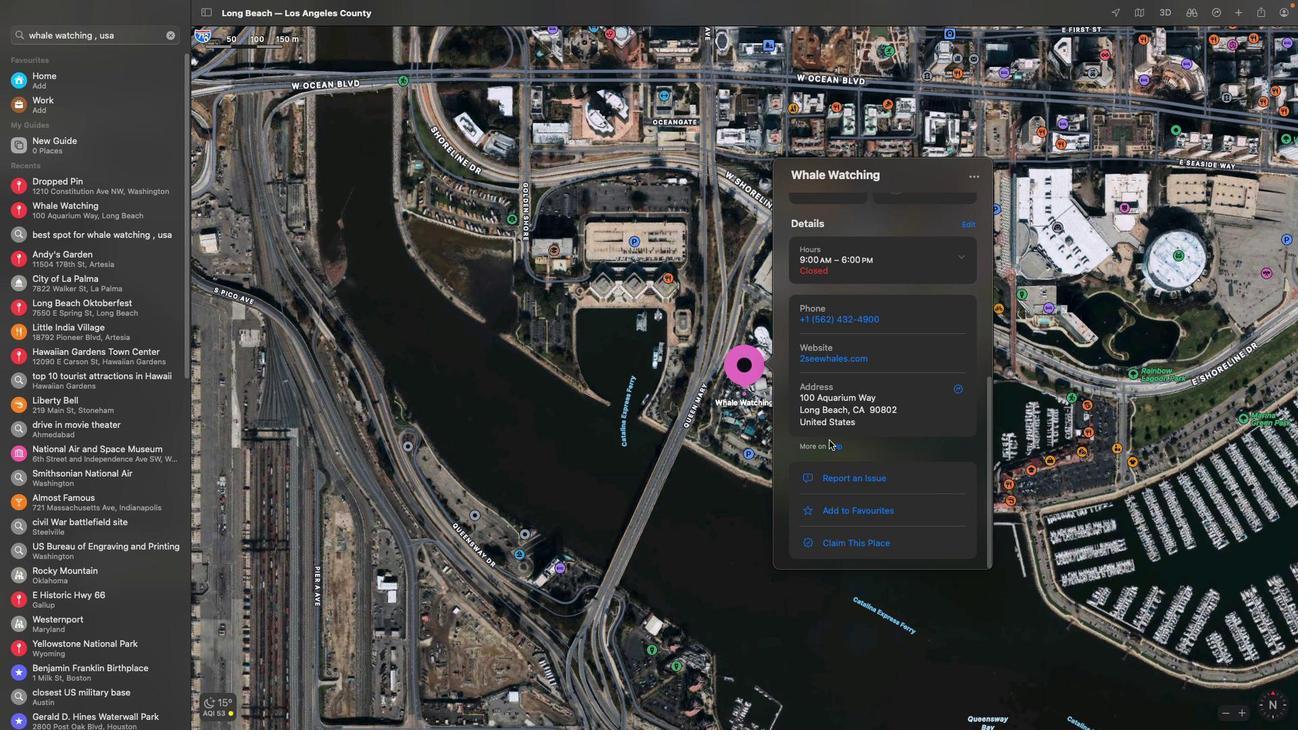 
Action: Mouse moved to (711, 437)
Screenshot: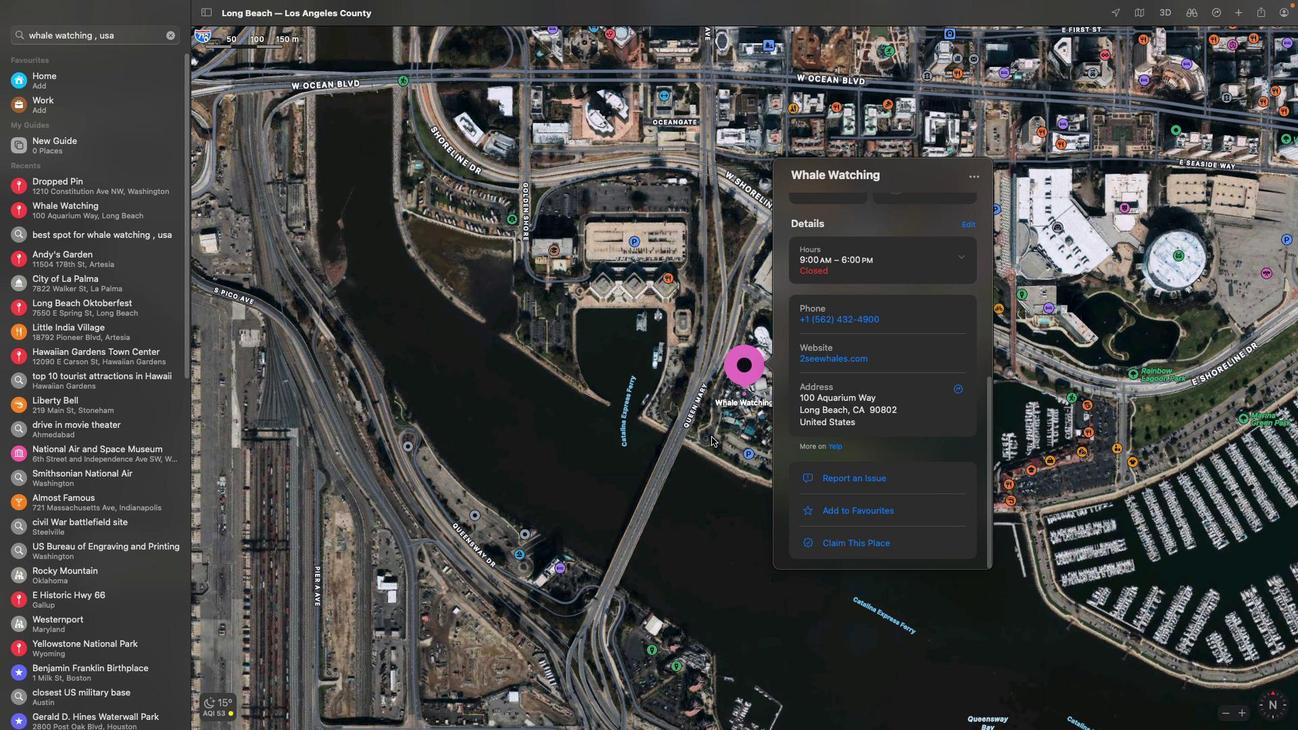 
